 Task: Look for products in the category "Chardonnay" from Menage A Trois only.
Action: Mouse moved to (722, 255)
Screenshot: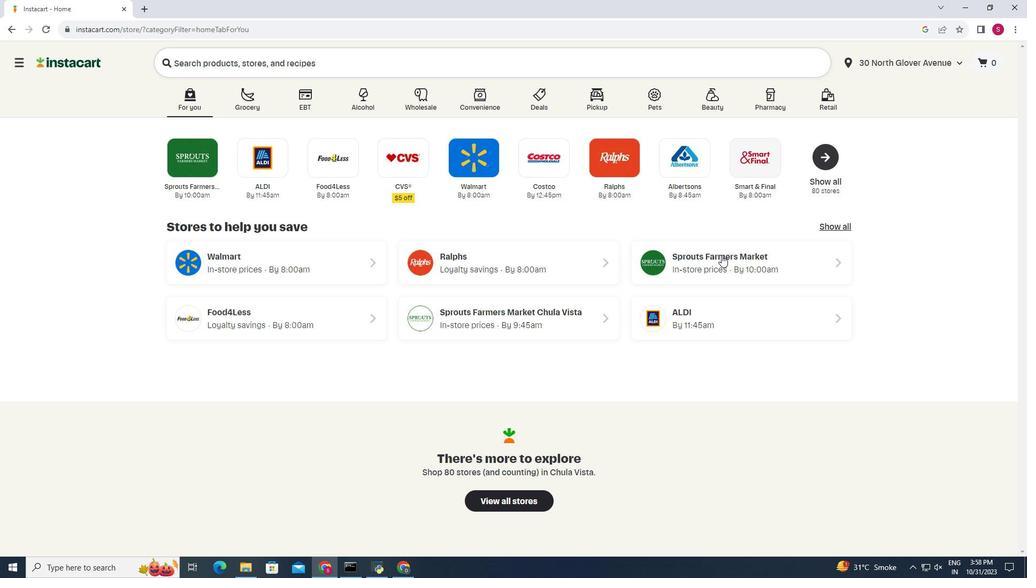 
Action: Mouse pressed left at (722, 255)
Screenshot: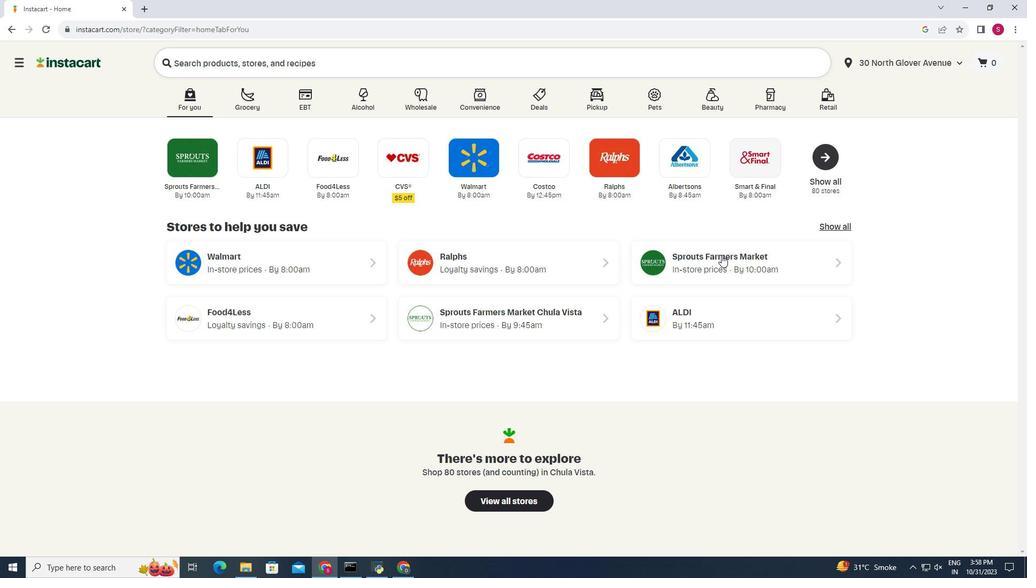 
Action: Mouse moved to (28, 505)
Screenshot: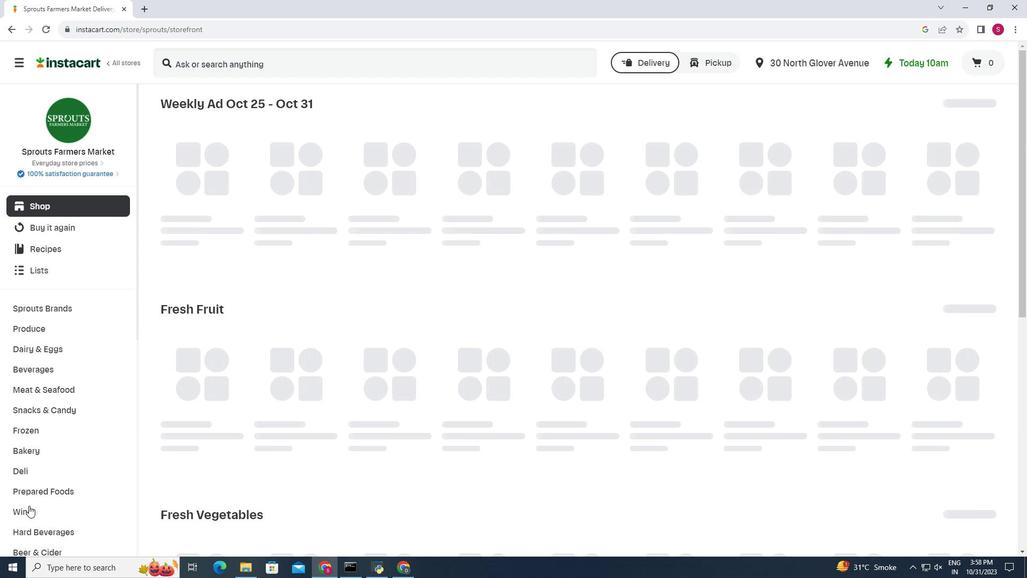
Action: Mouse pressed left at (28, 505)
Screenshot: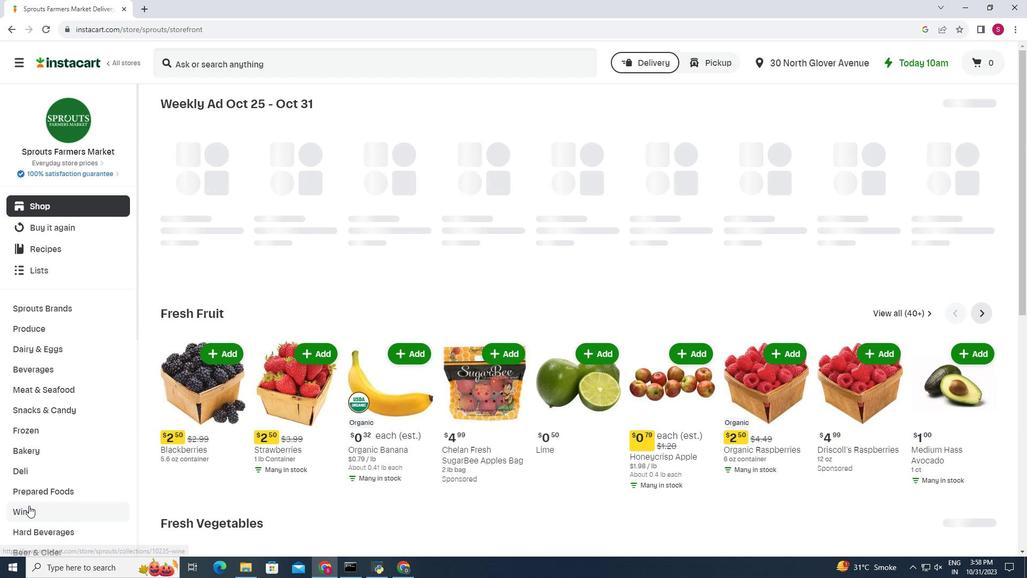 
Action: Mouse moved to (282, 134)
Screenshot: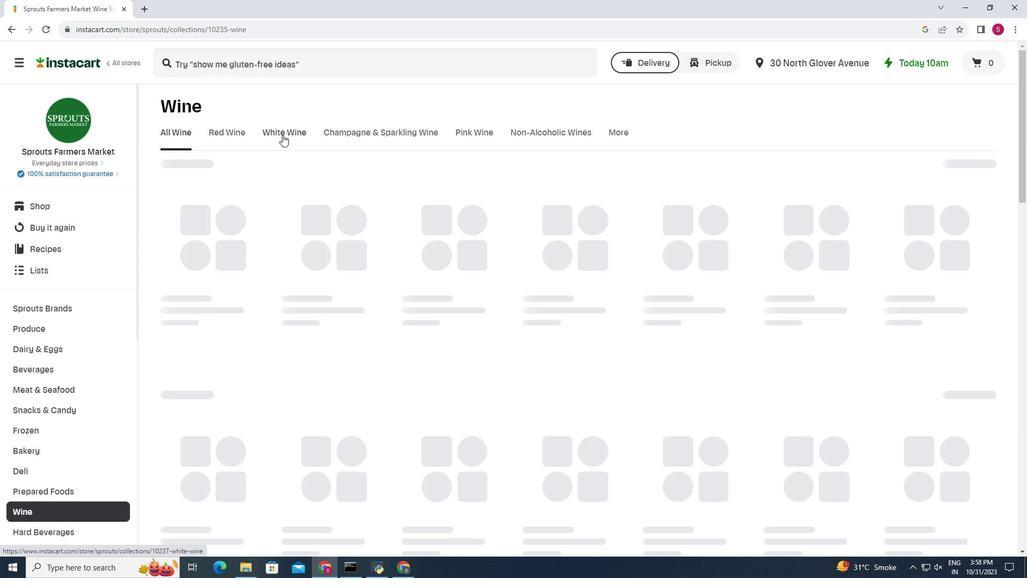 
Action: Mouse pressed left at (282, 134)
Screenshot: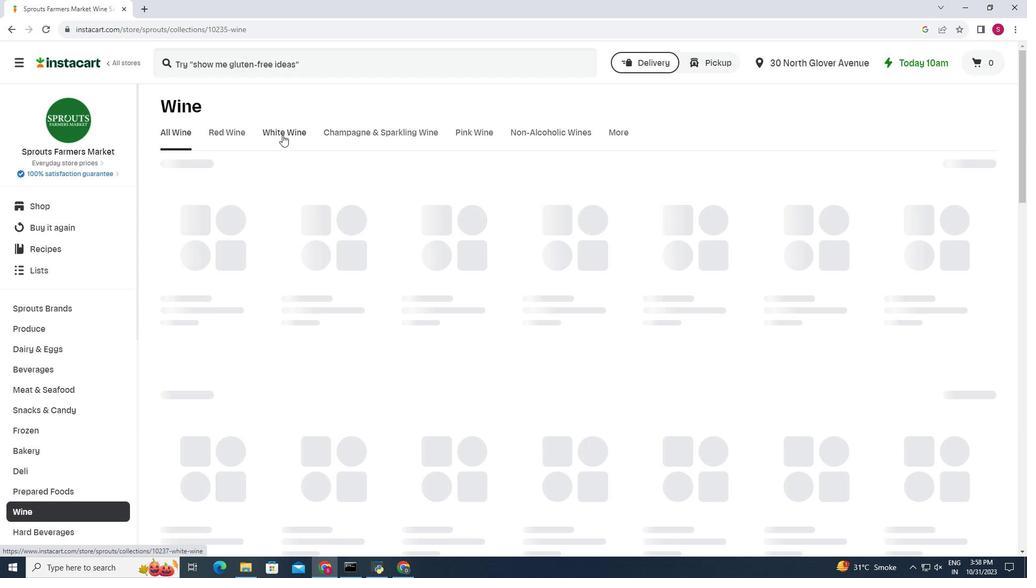 
Action: Mouse moved to (344, 178)
Screenshot: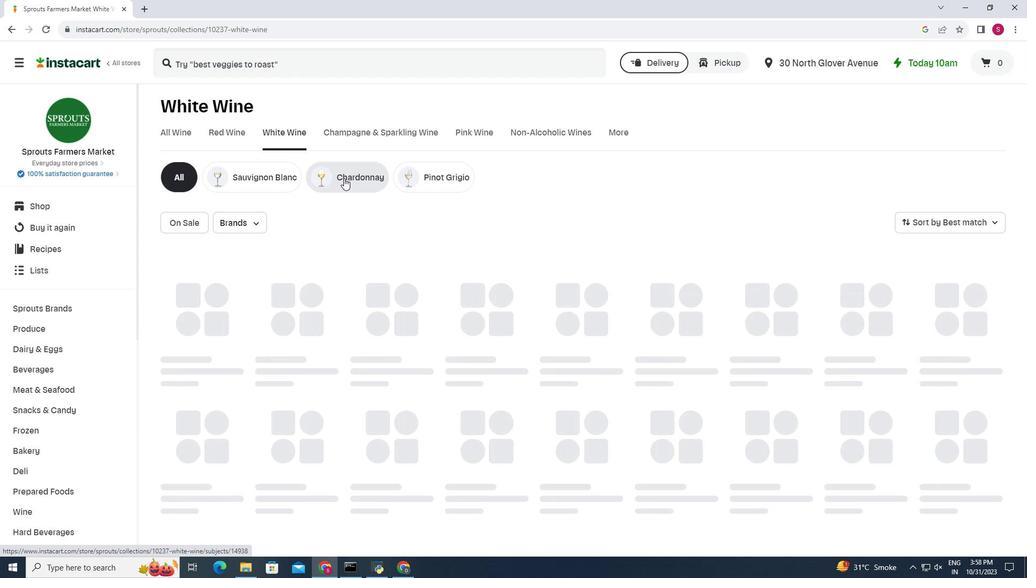 
Action: Mouse pressed left at (344, 178)
Screenshot: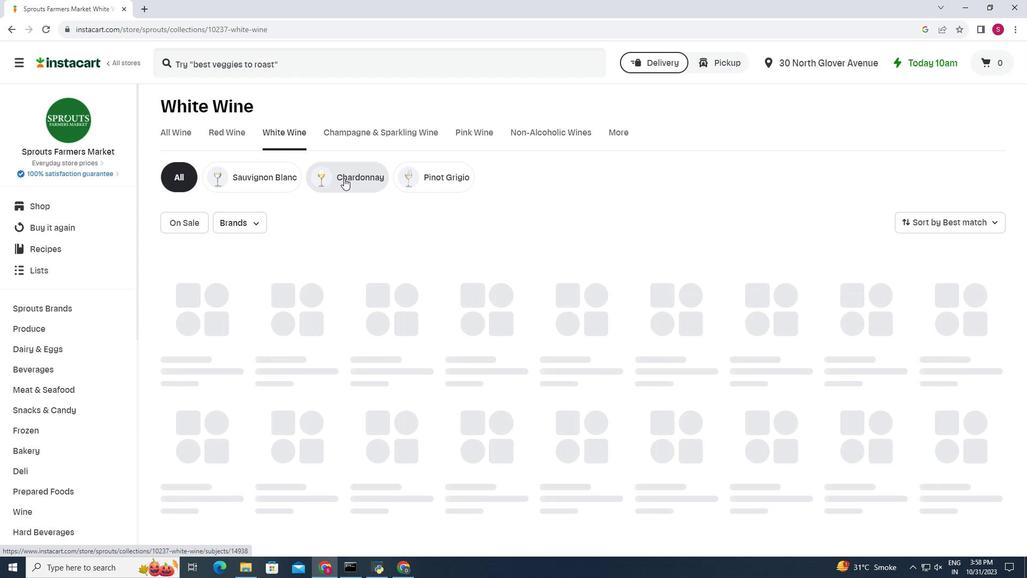 
Action: Mouse moved to (261, 223)
Screenshot: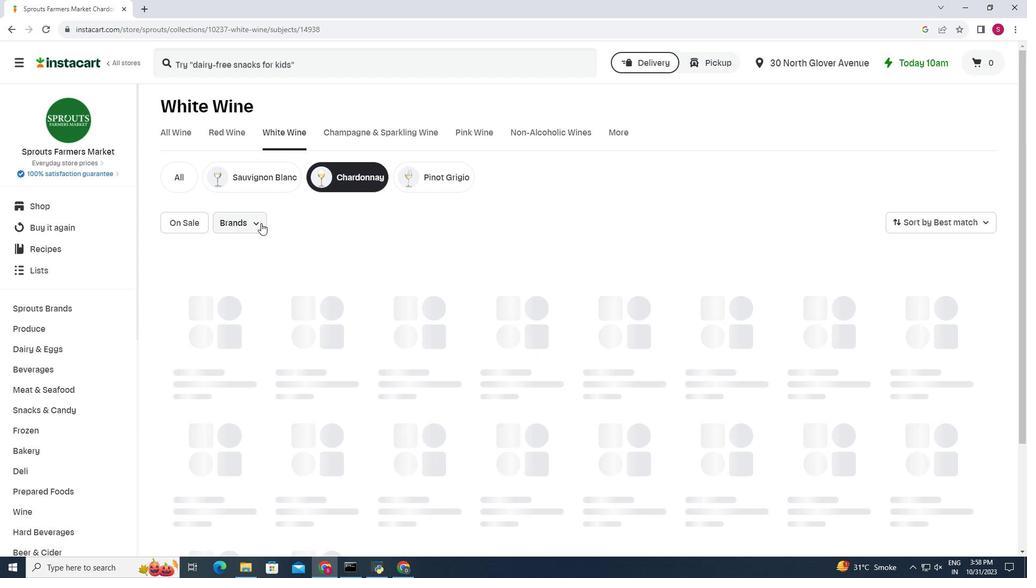 
Action: Mouse pressed left at (261, 223)
Screenshot: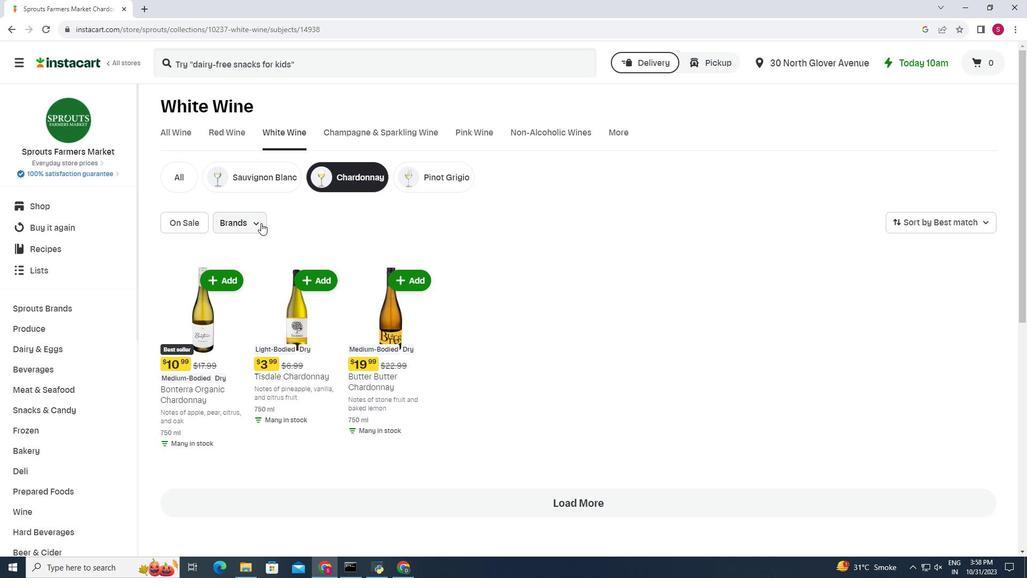 
Action: Mouse moved to (320, 287)
Screenshot: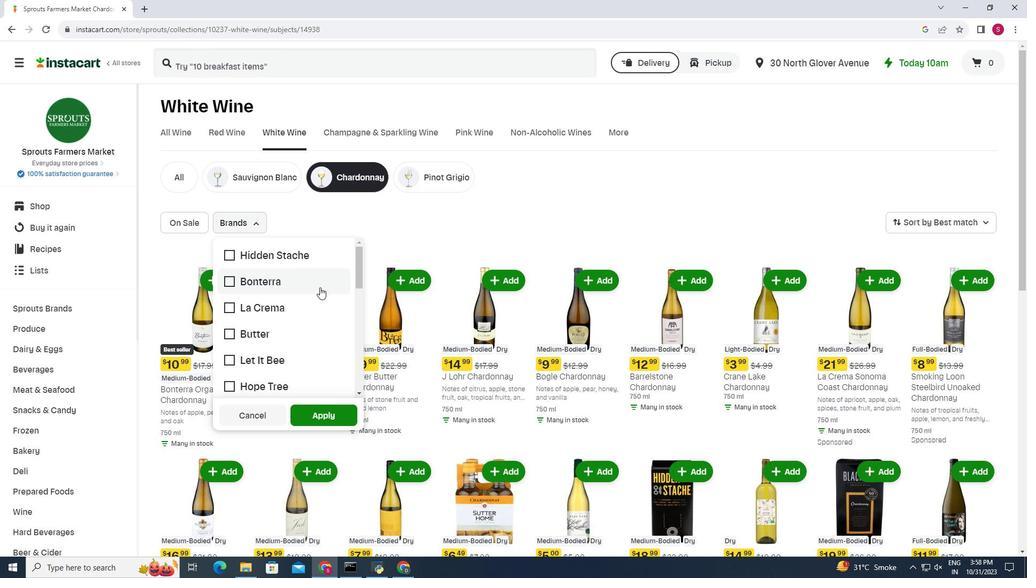 
Action: Mouse scrolled (320, 286) with delta (0, 0)
Screenshot: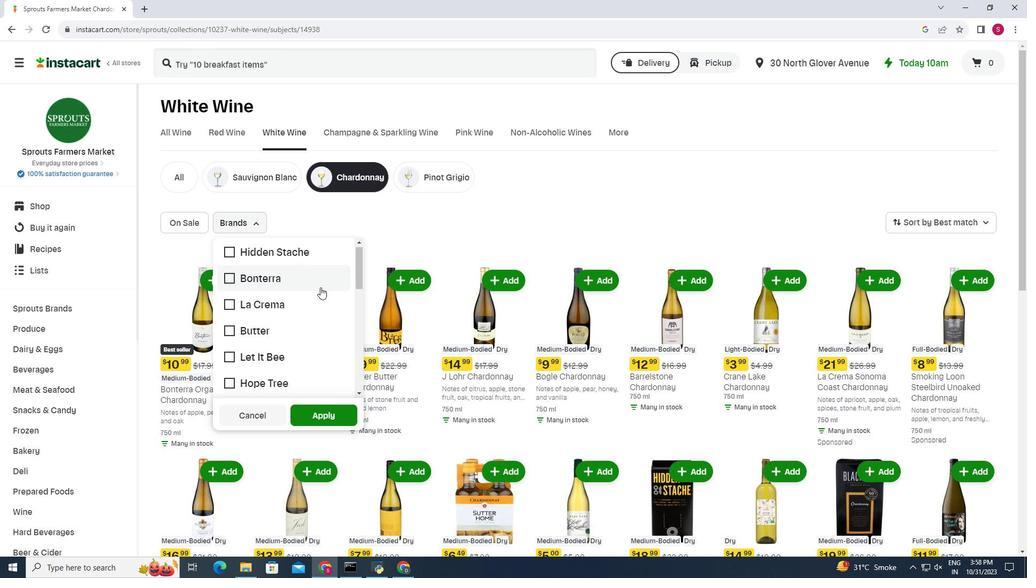 
Action: Mouse moved to (322, 285)
Screenshot: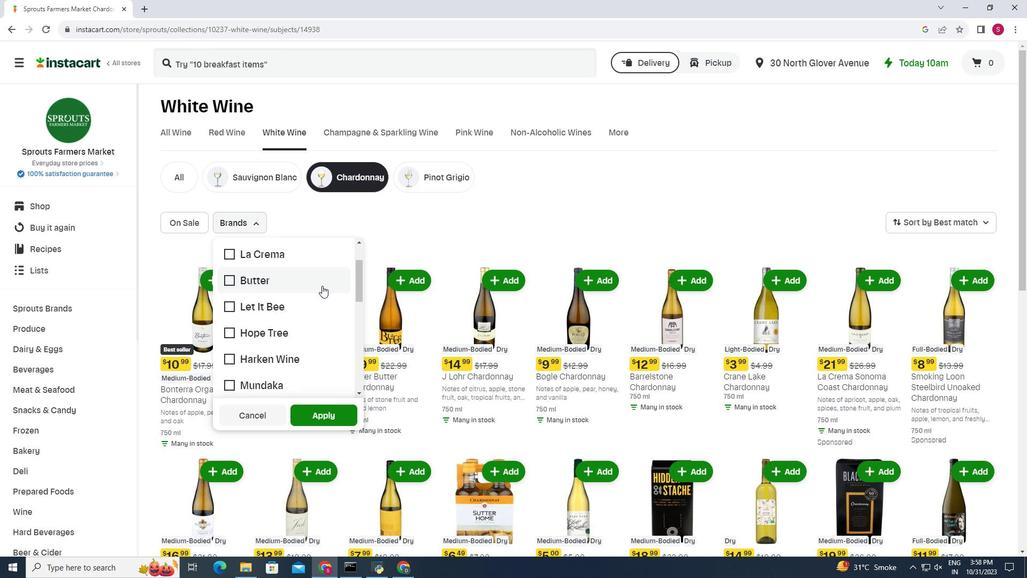 
Action: Mouse scrolled (322, 285) with delta (0, 0)
Screenshot: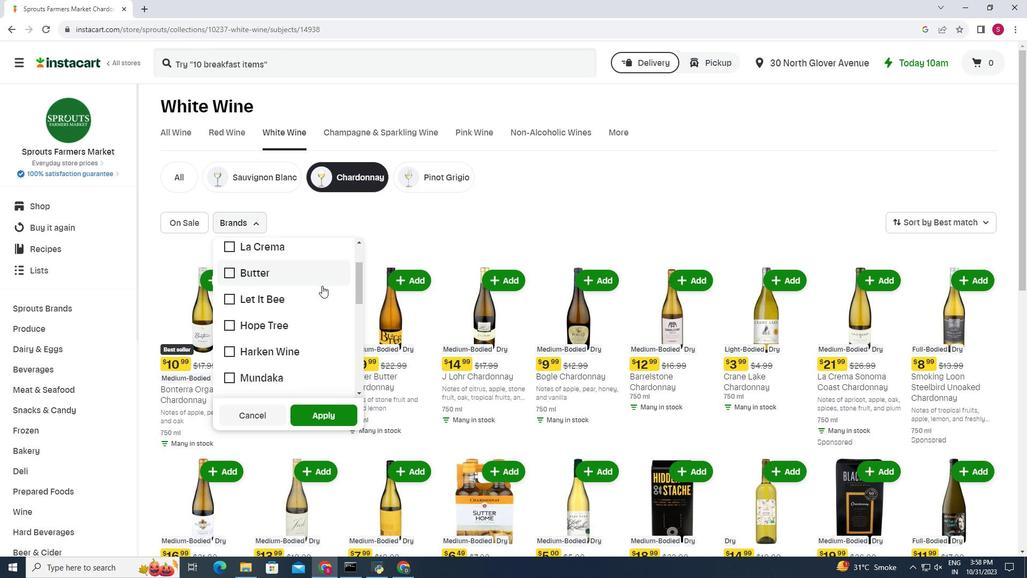 
Action: Mouse scrolled (322, 285) with delta (0, 0)
Screenshot: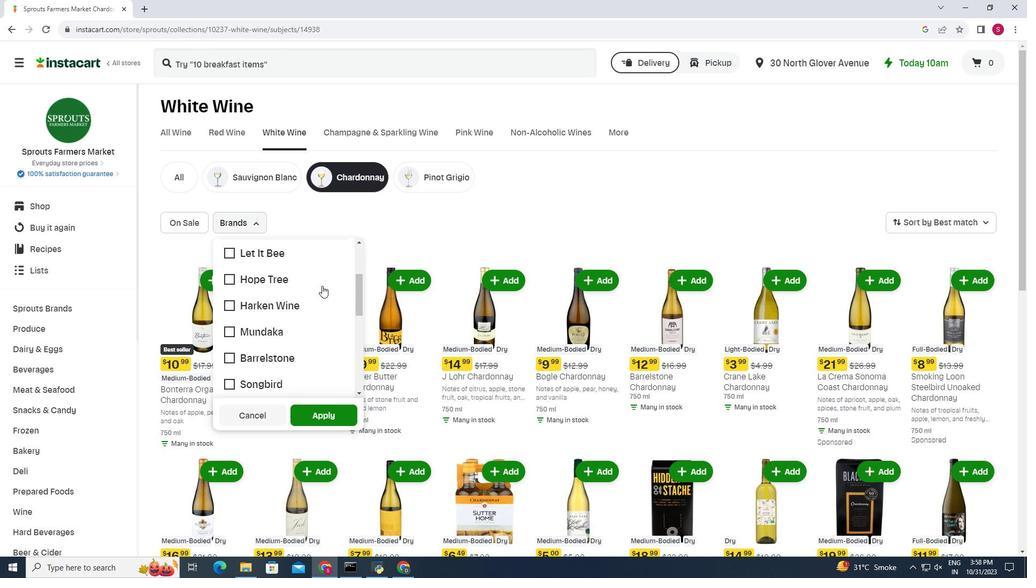 
Action: Mouse scrolled (322, 285) with delta (0, 0)
Screenshot: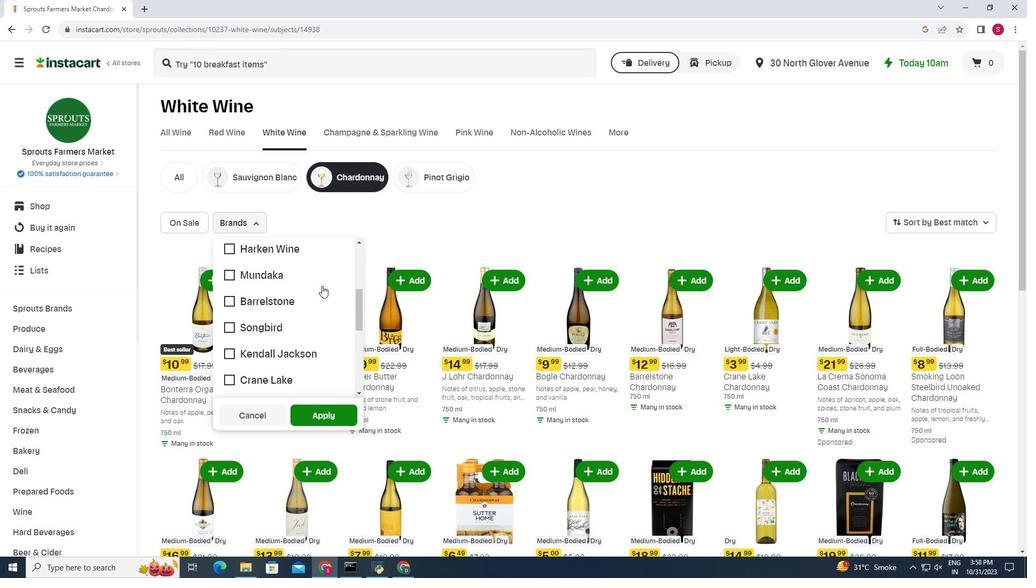 
Action: Mouse scrolled (322, 285) with delta (0, 0)
Screenshot: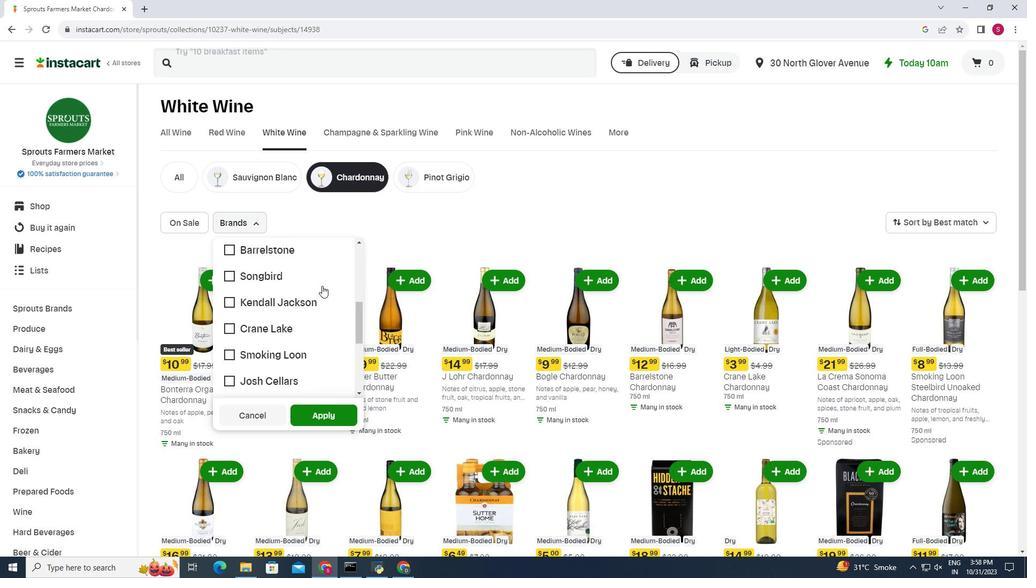 
Action: Mouse scrolled (322, 285) with delta (0, 0)
Screenshot: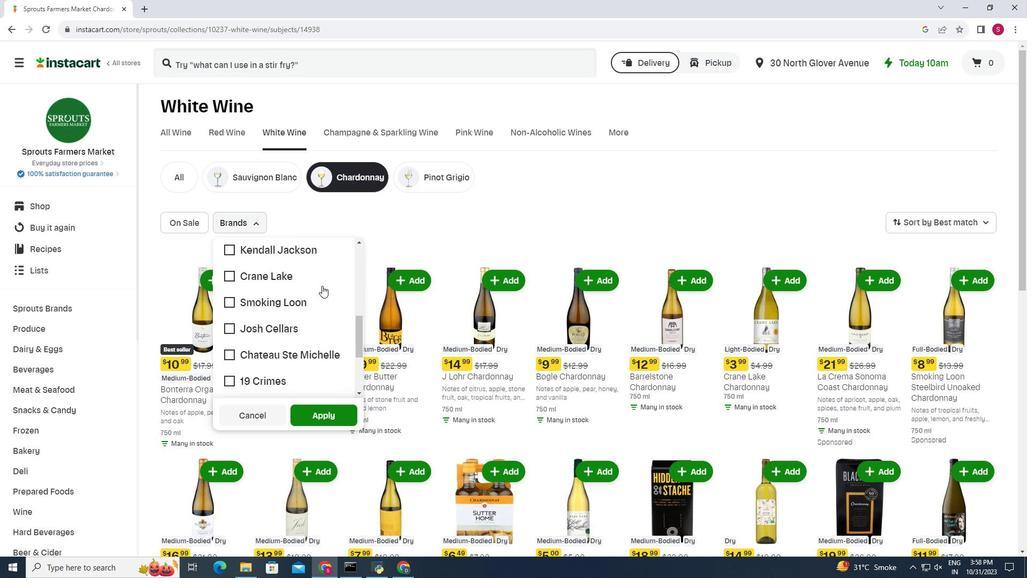
Action: Mouse scrolled (322, 285) with delta (0, 0)
Screenshot: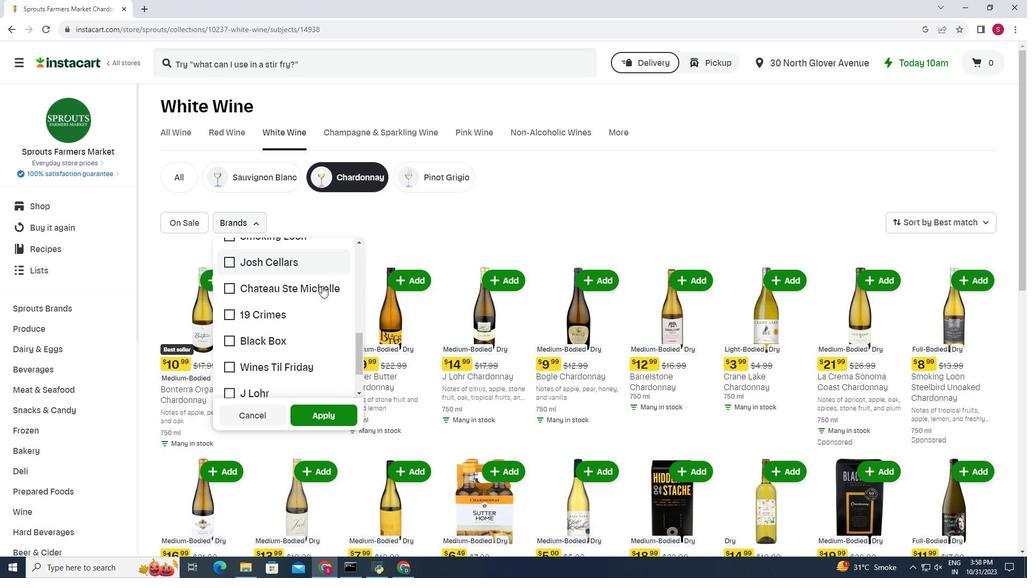 
Action: Mouse scrolled (322, 285) with delta (0, 0)
Screenshot: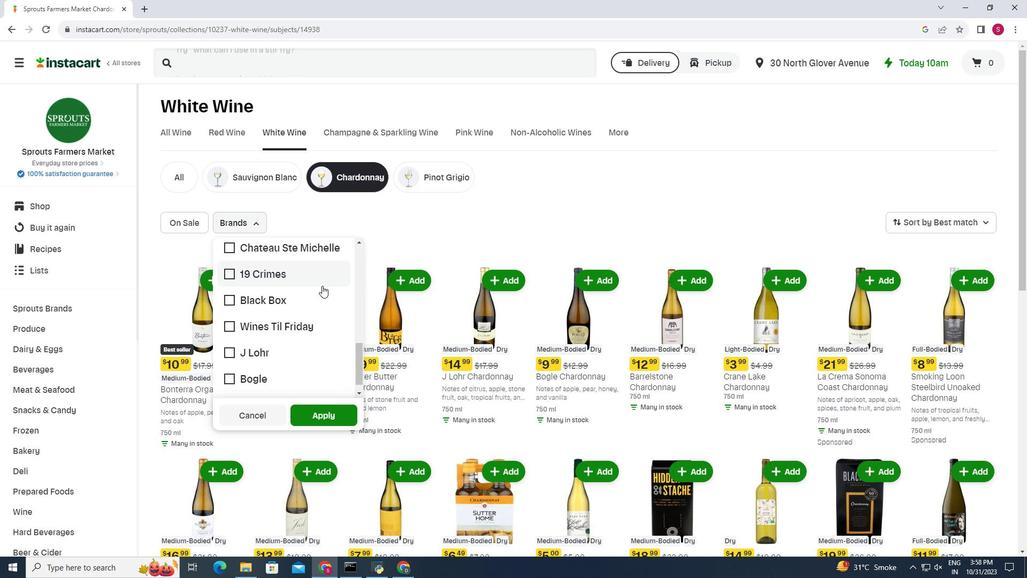 
Action: Mouse scrolled (322, 285) with delta (0, 0)
Screenshot: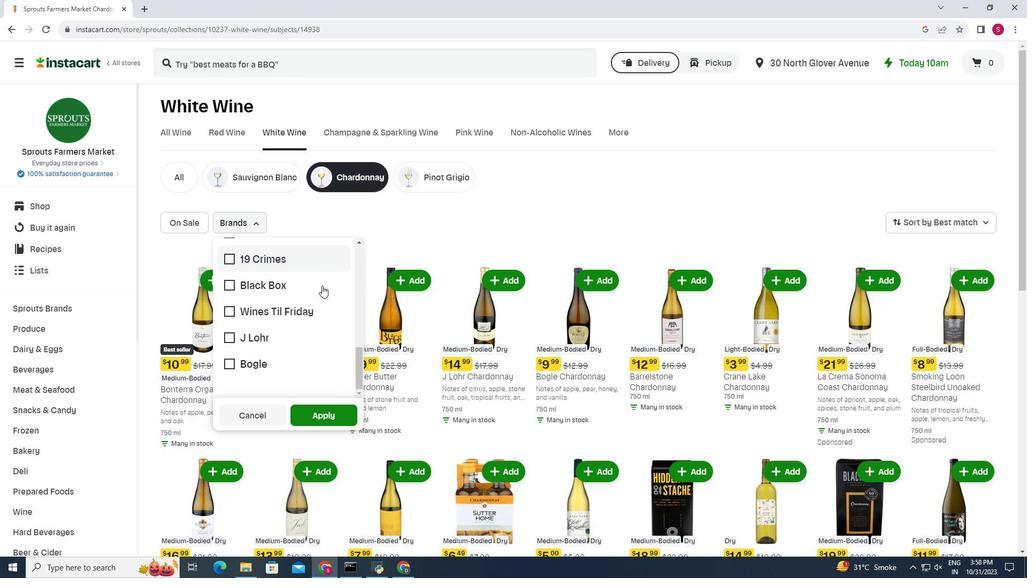 
